Task: Create a scrum project BitTech. Add to scrum project BitTech a team member softage.1@softage.net and assign as Project Lead. Add to scrum project BitTech a team member softage.2@softage.net
Action: Mouse moved to (178, 49)
Screenshot: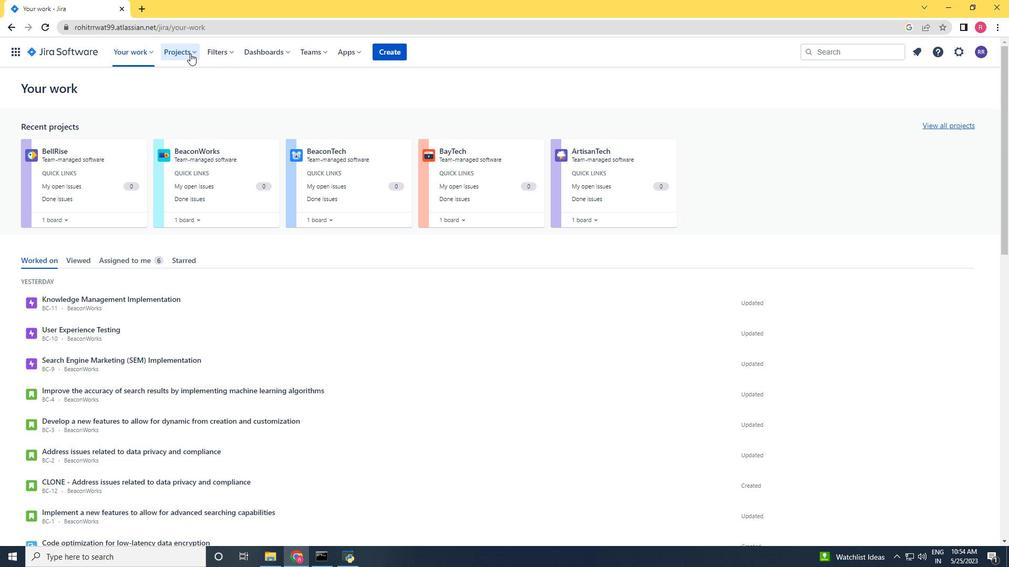 
Action: Mouse pressed left at (178, 49)
Screenshot: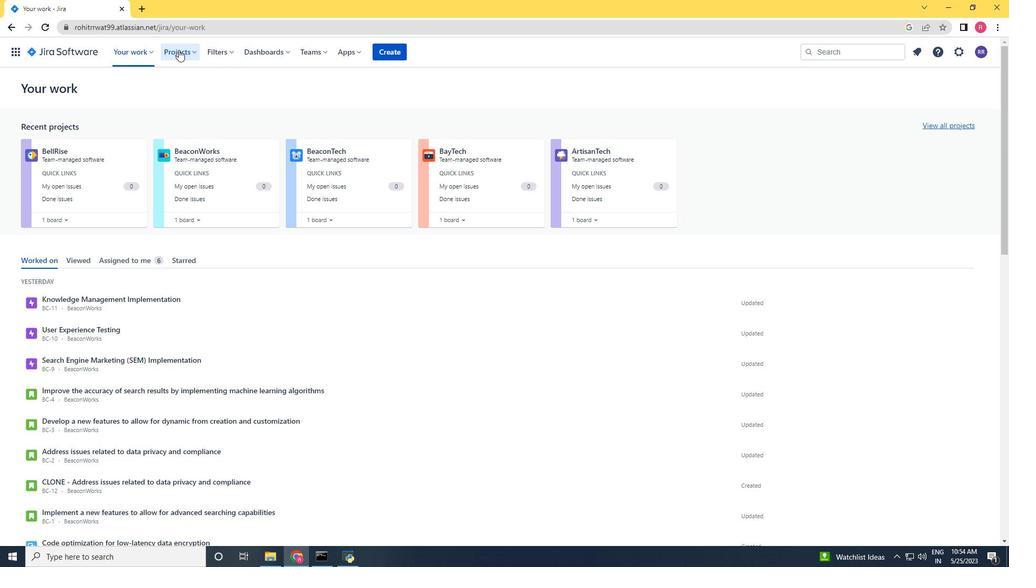 
Action: Mouse moved to (222, 260)
Screenshot: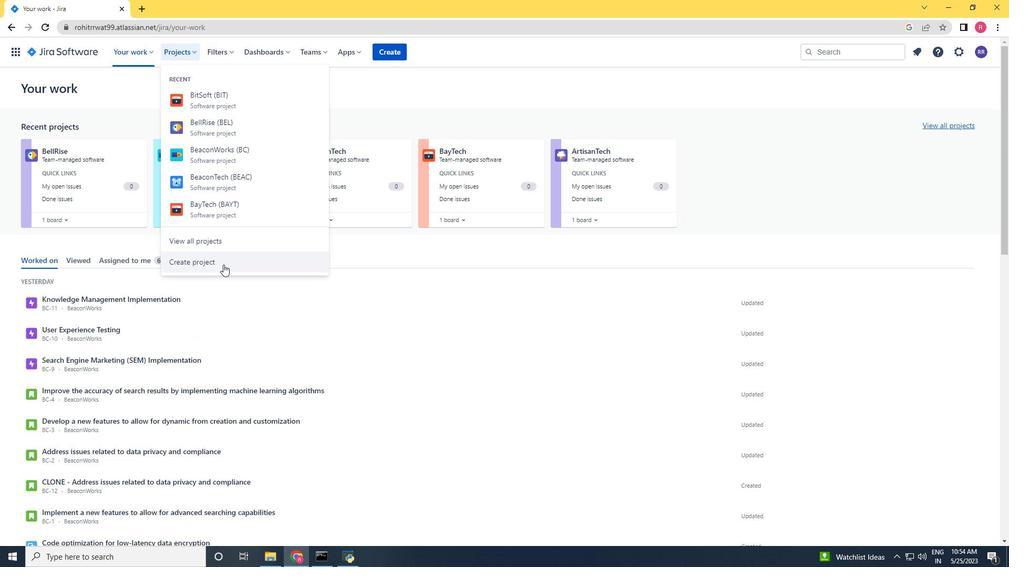 
Action: Mouse pressed left at (222, 260)
Screenshot: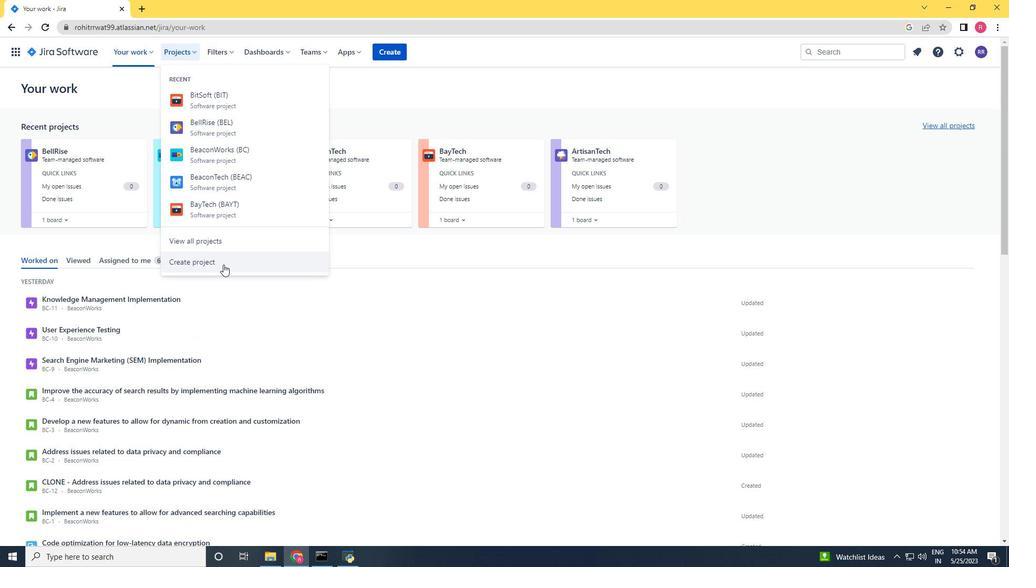 
Action: Mouse moved to (510, 282)
Screenshot: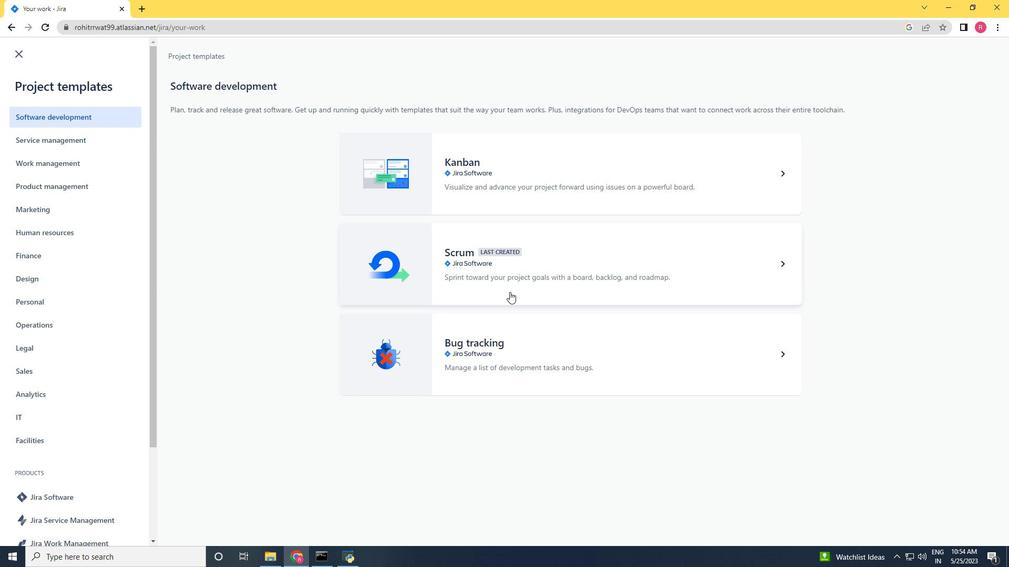 
Action: Mouse pressed left at (510, 282)
Screenshot: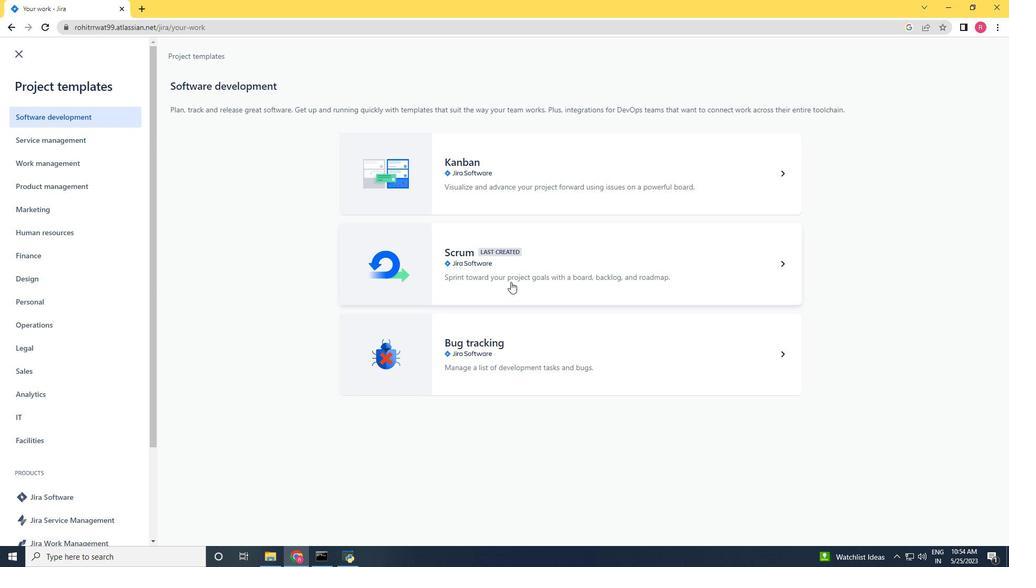 
Action: Mouse moved to (797, 516)
Screenshot: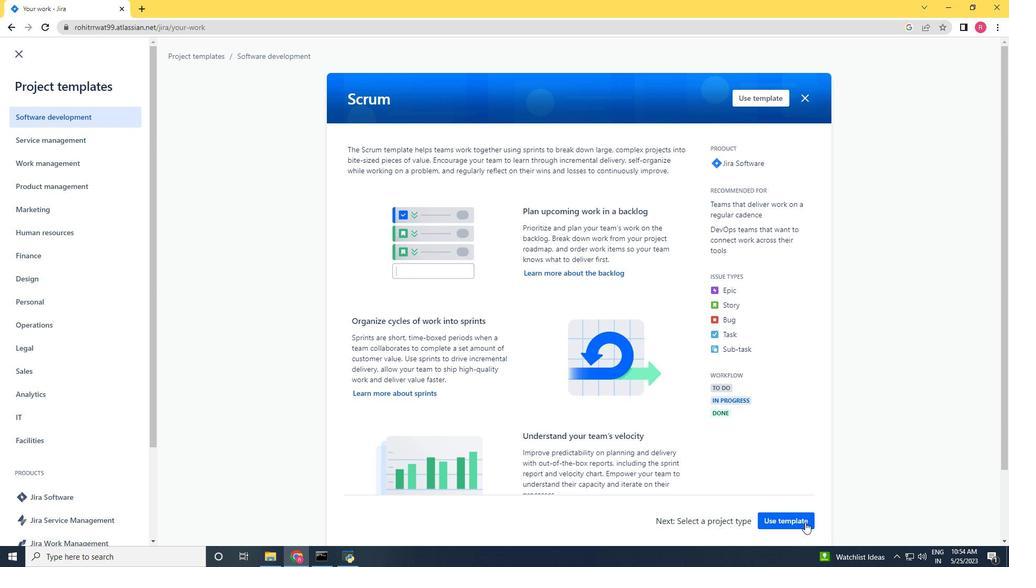 
Action: Mouse pressed left at (797, 516)
Screenshot: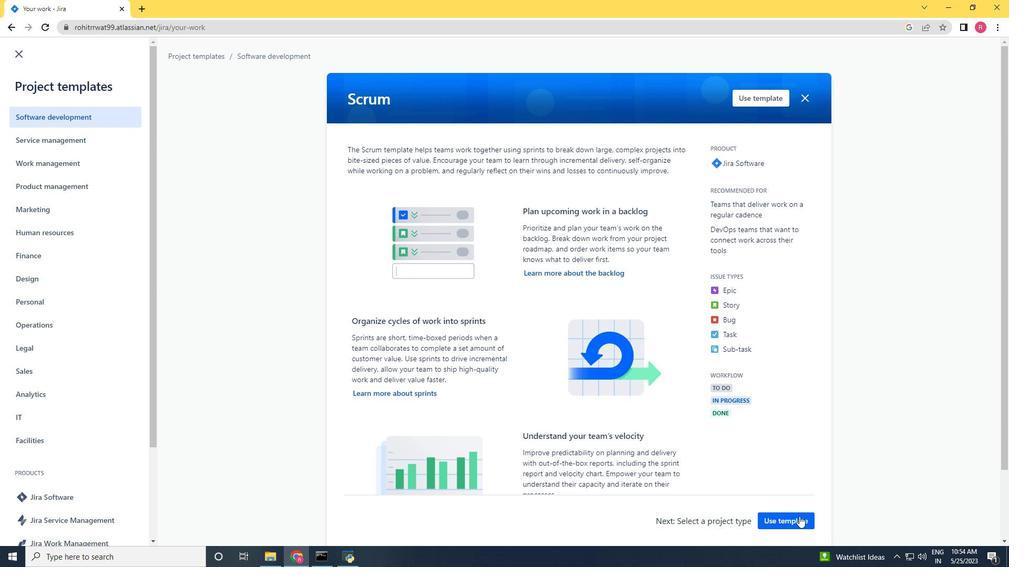 
Action: Mouse moved to (369, 506)
Screenshot: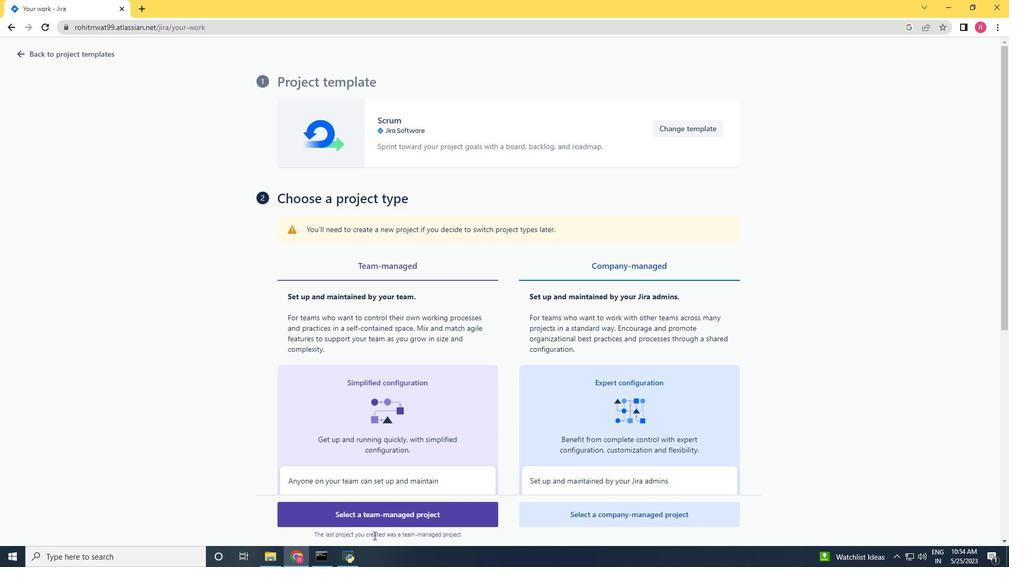 
Action: Mouse pressed left at (369, 506)
Screenshot: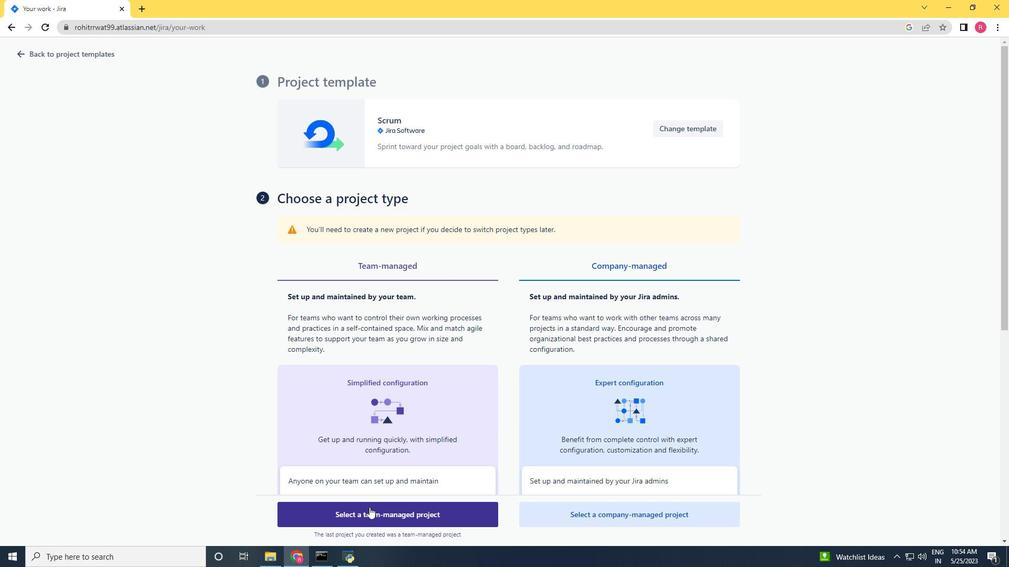 
Action: Mouse moved to (305, 320)
Screenshot: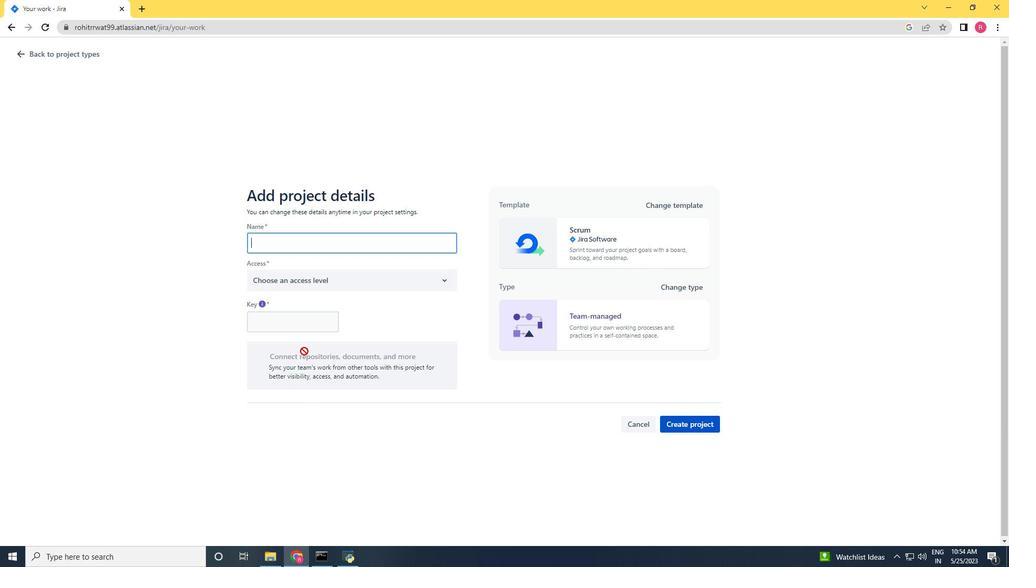 
Action: Key pressed <Key.shift>Bir<Key.backspace>t<Key.shift><Key.shift>Tech
Screenshot: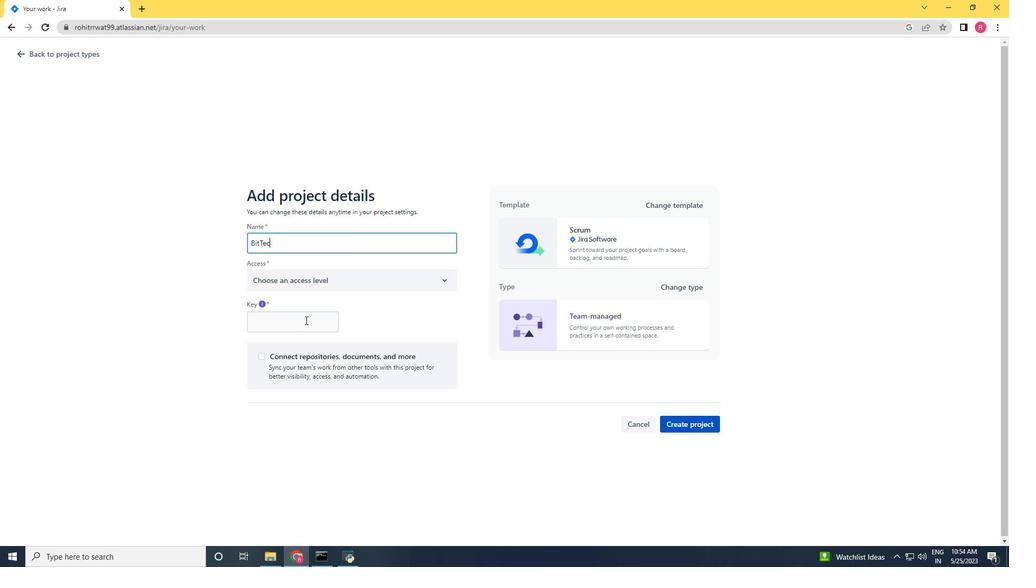 
Action: Mouse moved to (407, 282)
Screenshot: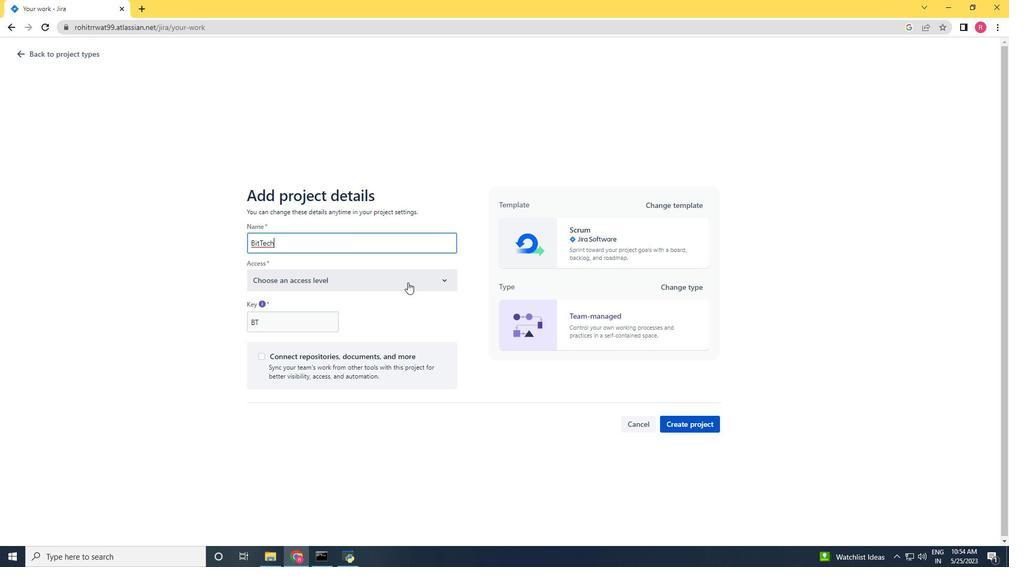 
Action: Mouse pressed left at (407, 282)
Screenshot: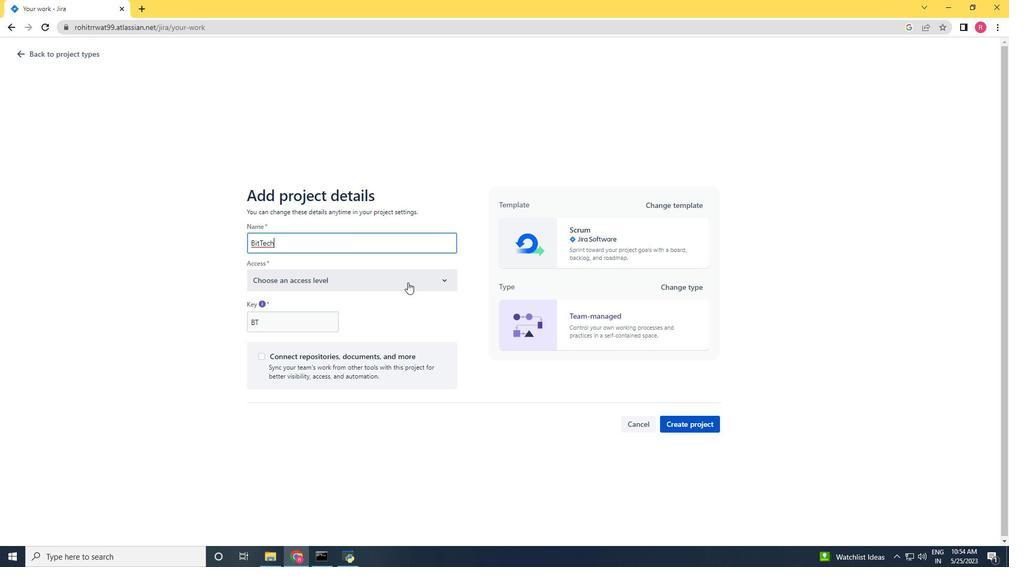 
Action: Mouse moved to (288, 305)
Screenshot: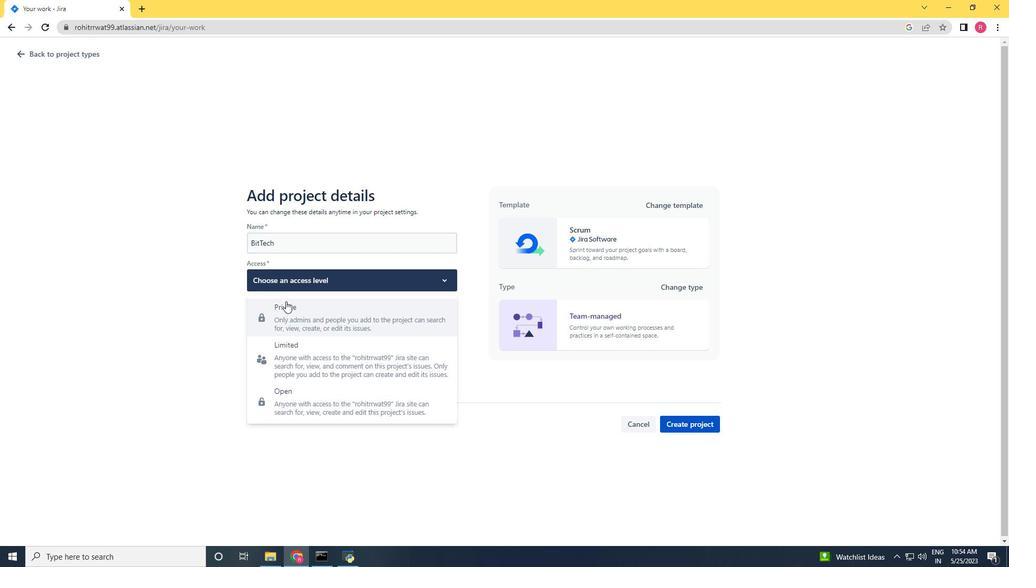 
Action: Mouse pressed left at (288, 305)
Screenshot: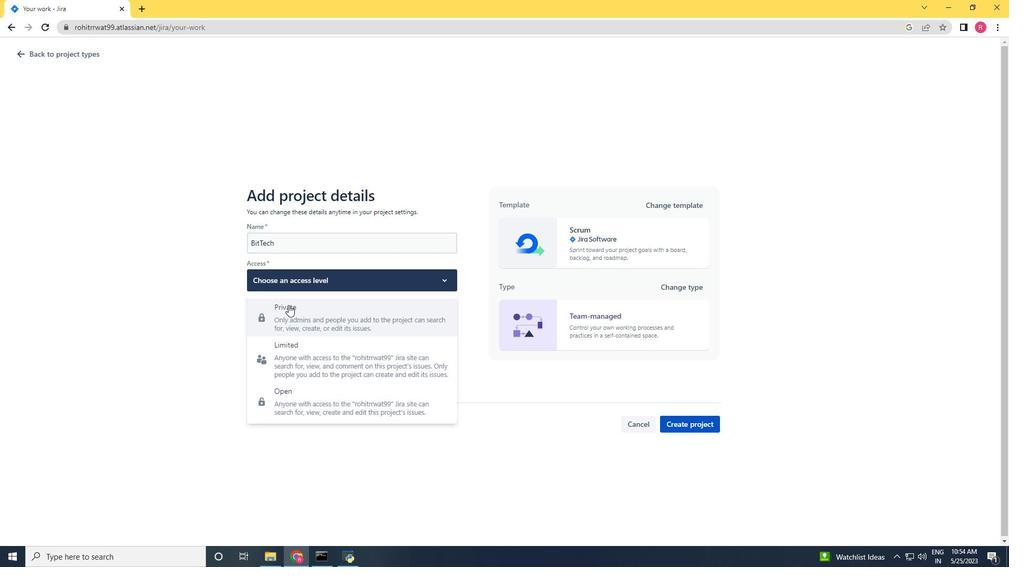 
Action: Mouse moved to (708, 424)
Screenshot: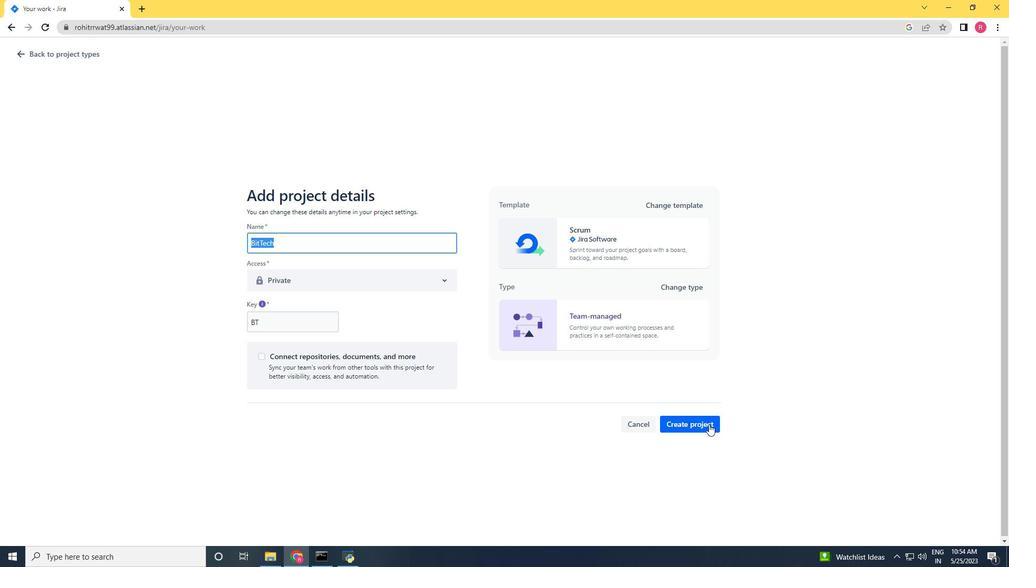 
Action: Mouse pressed left at (708, 424)
Screenshot: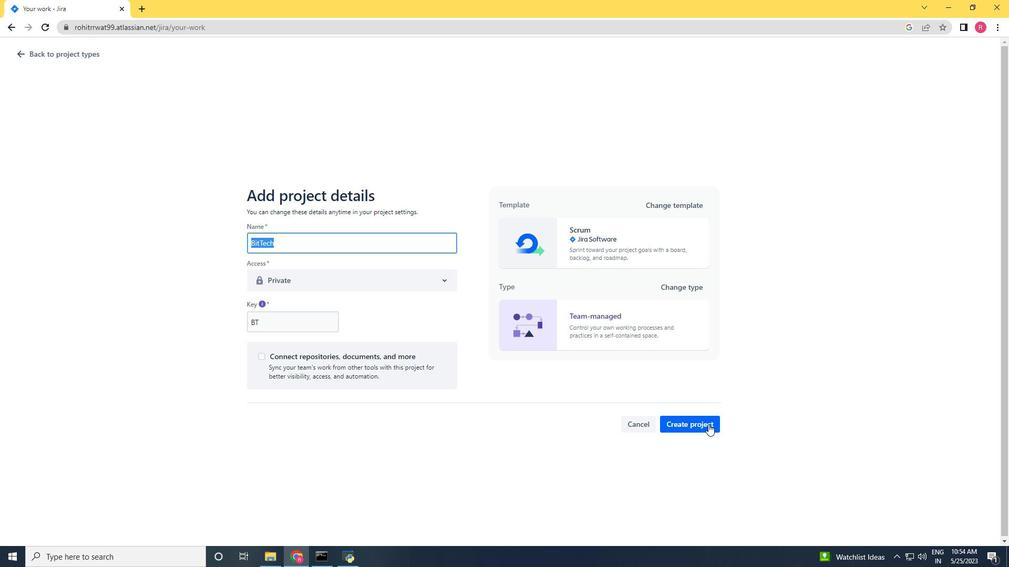 
Action: Mouse moved to (252, 142)
Screenshot: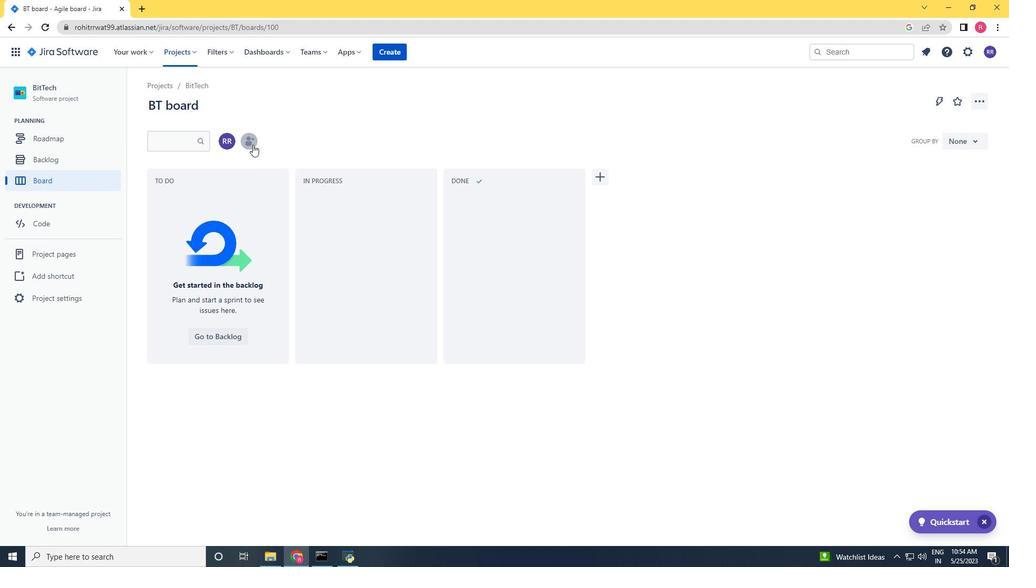 
Action: Mouse pressed left at (252, 142)
Screenshot: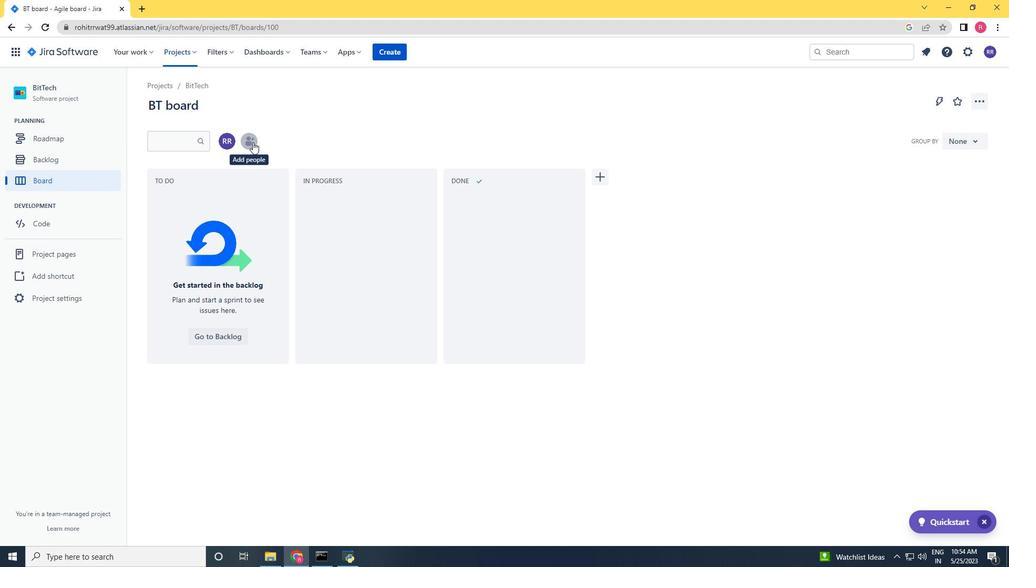 
Action: Key pressed softage.1<Key.shift>@softage.nt
Screenshot: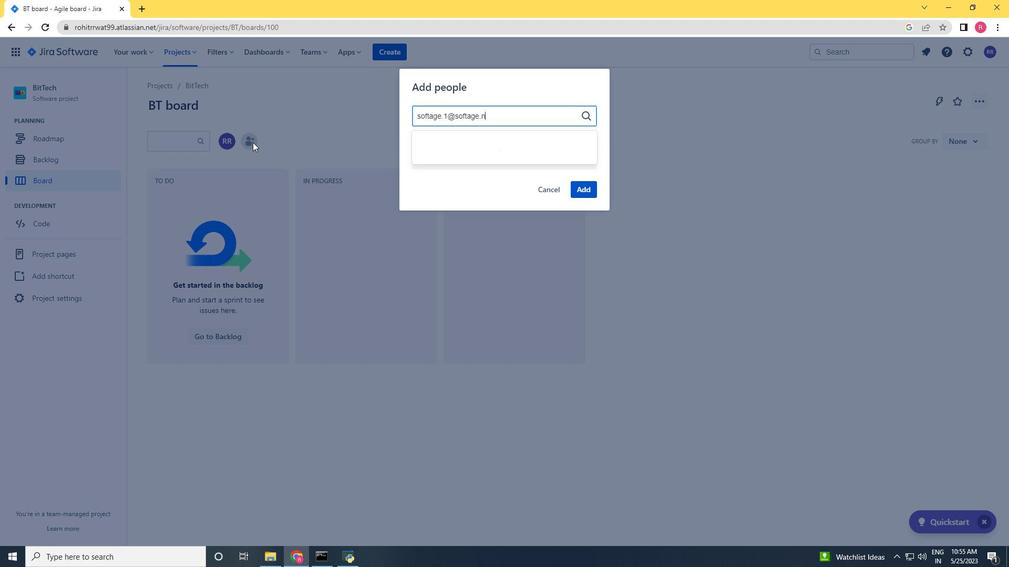 
Action: Mouse moved to (483, 116)
Screenshot: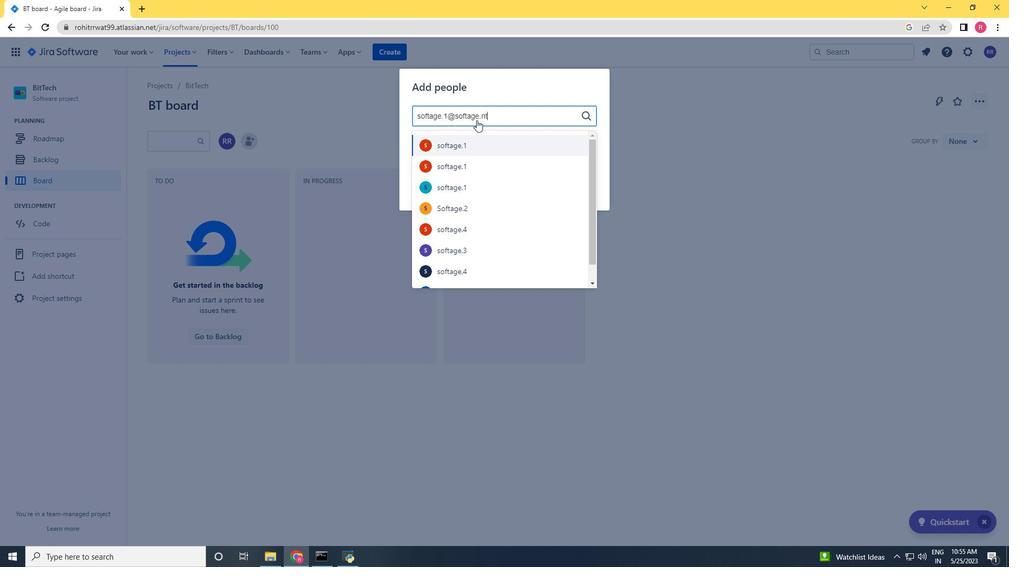 
Action: Key pressed <Key.backspace>.<Key.backspace>et
Screenshot: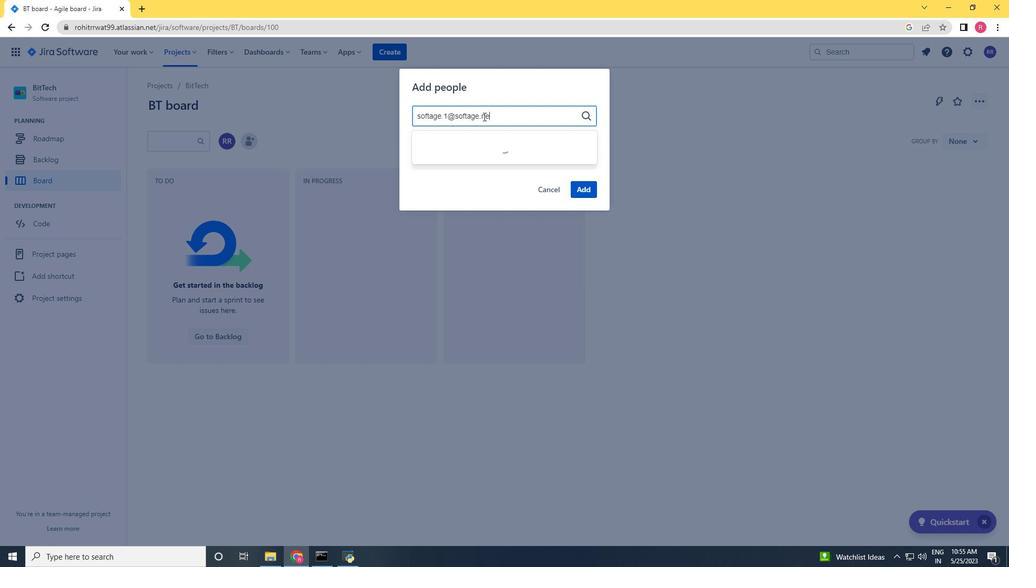 
Action: Mouse moved to (484, 142)
Screenshot: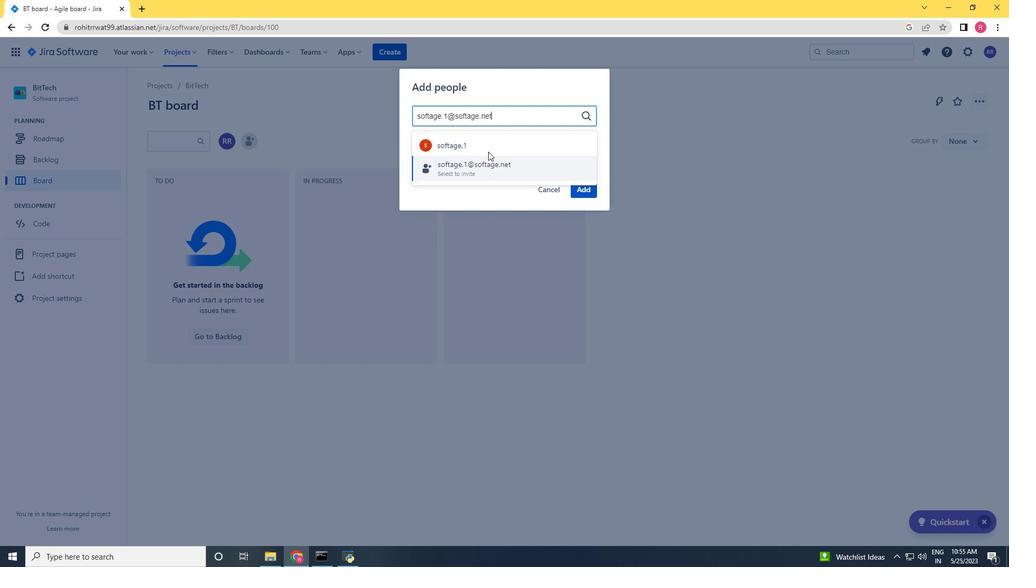 
Action: Mouse pressed left at (484, 142)
Screenshot: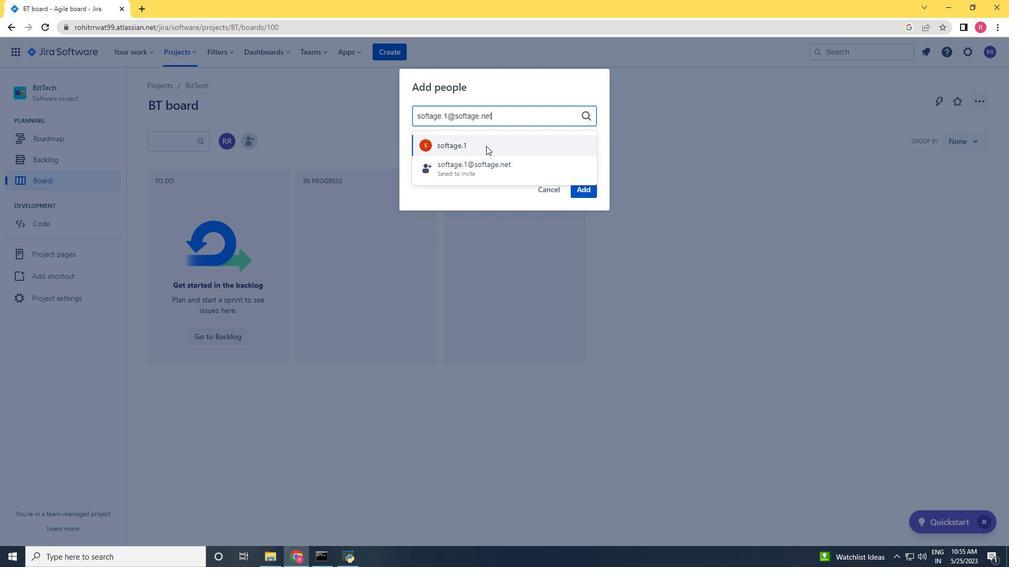 
Action: Mouse moved to (581, 192)
Screenshot: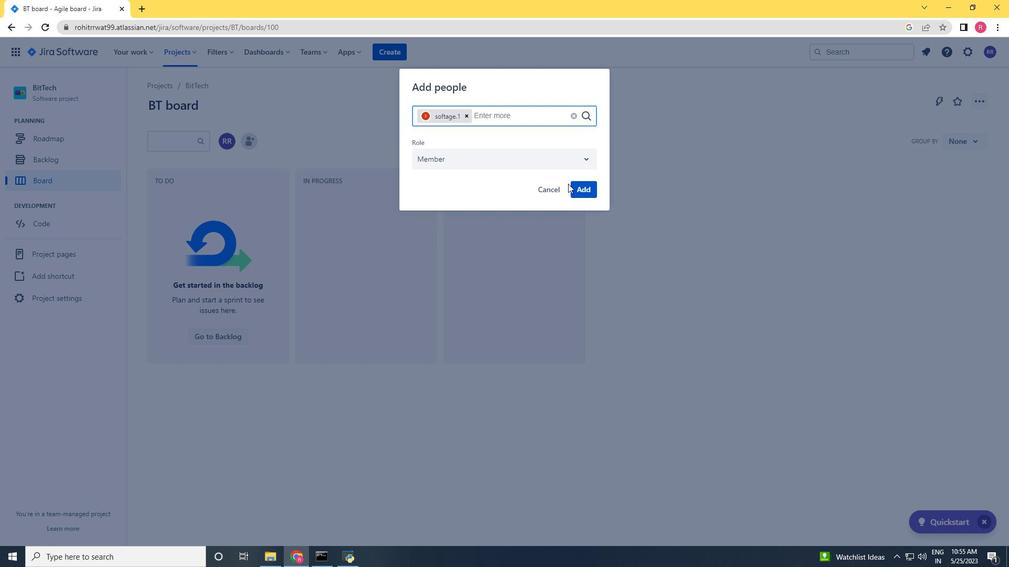
Action: Mouse pressed left at (581, 192)
Screenshot: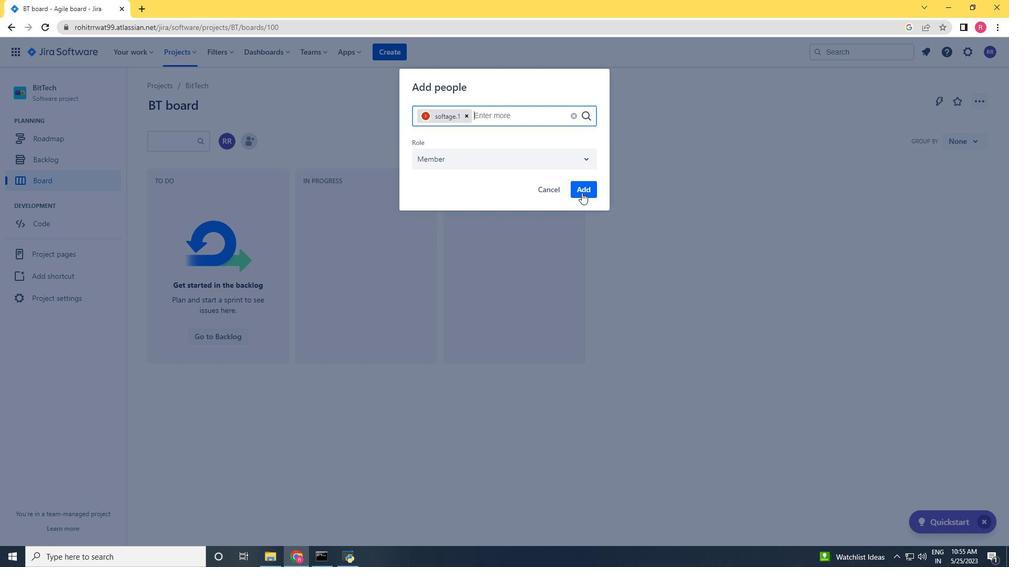 
Action: Mouse moved to (63, 305)
Screenshot: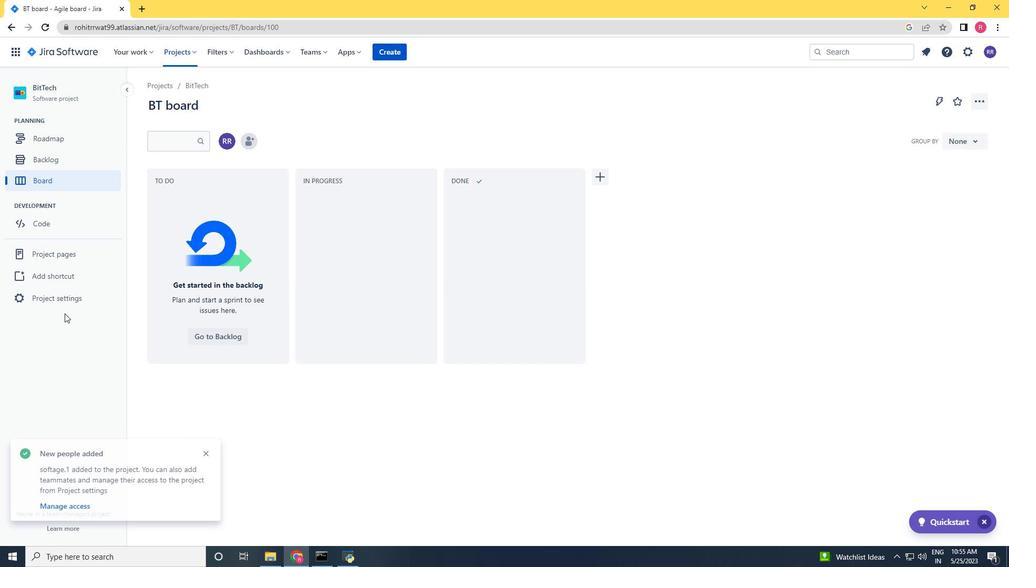 
Action: Mouse pressed left at (63, 305)
Screenshot: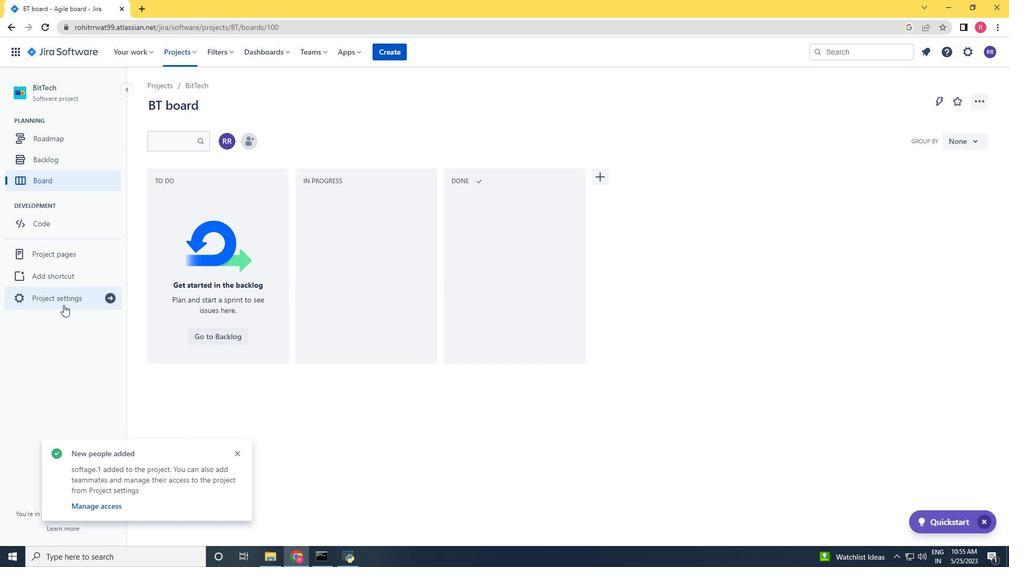 
Action: Mouse moved to (569, 369)
Screenshot: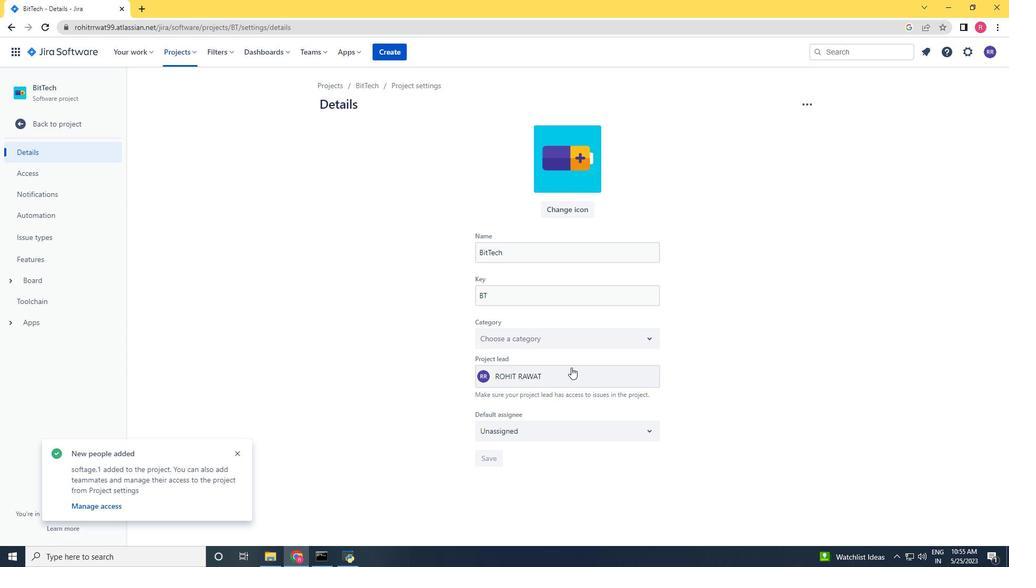 
Action: Mouse pressed left at (569, 369)
Screenshot: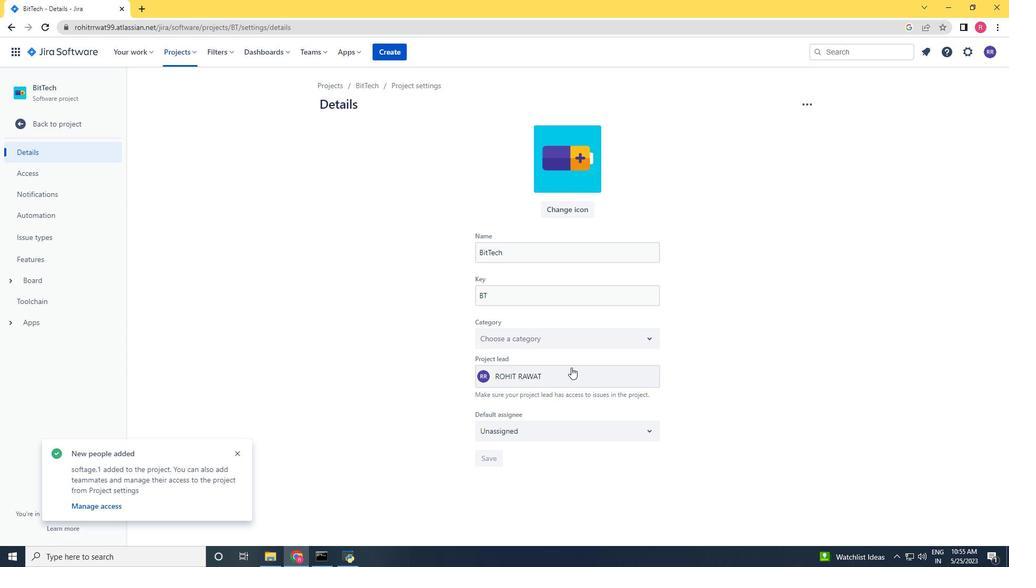 
Action: Key pressed softage.1<Key.shift>@softage.net
Screenshot: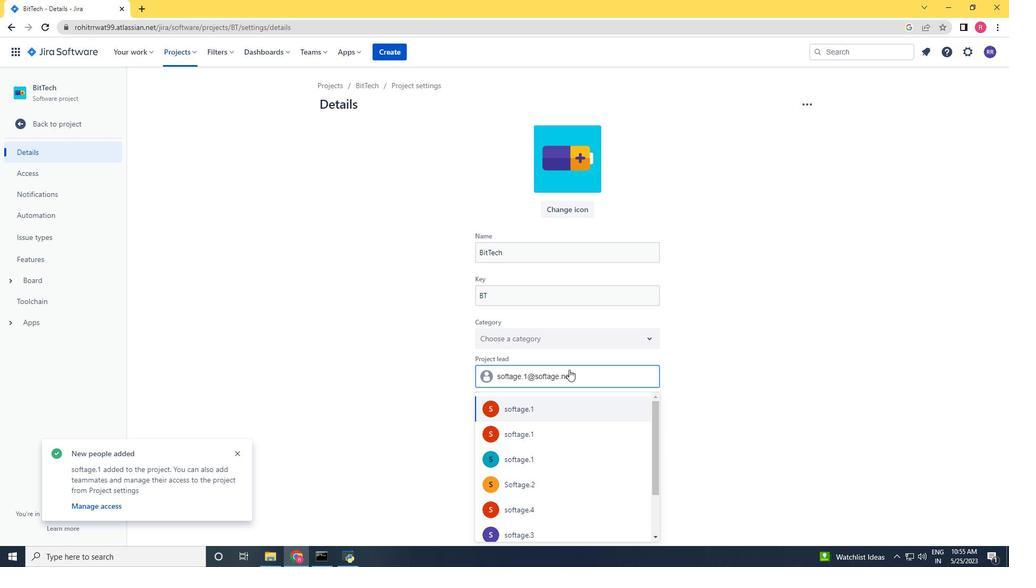 
Action: Mouse moved to (522, 410)
Screenshot: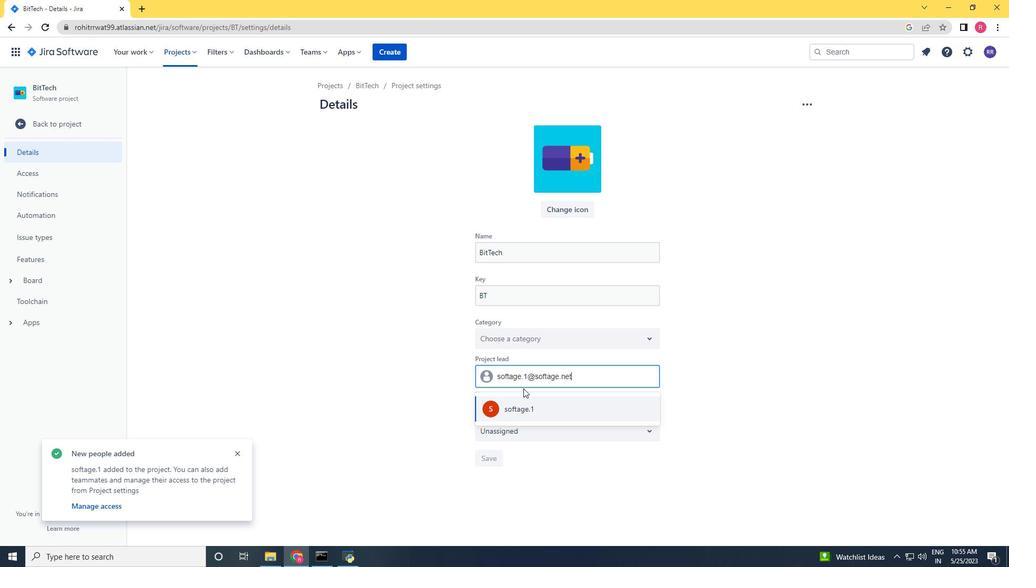 
Action: Mouse pressed left at (522, 410)
Screenshot: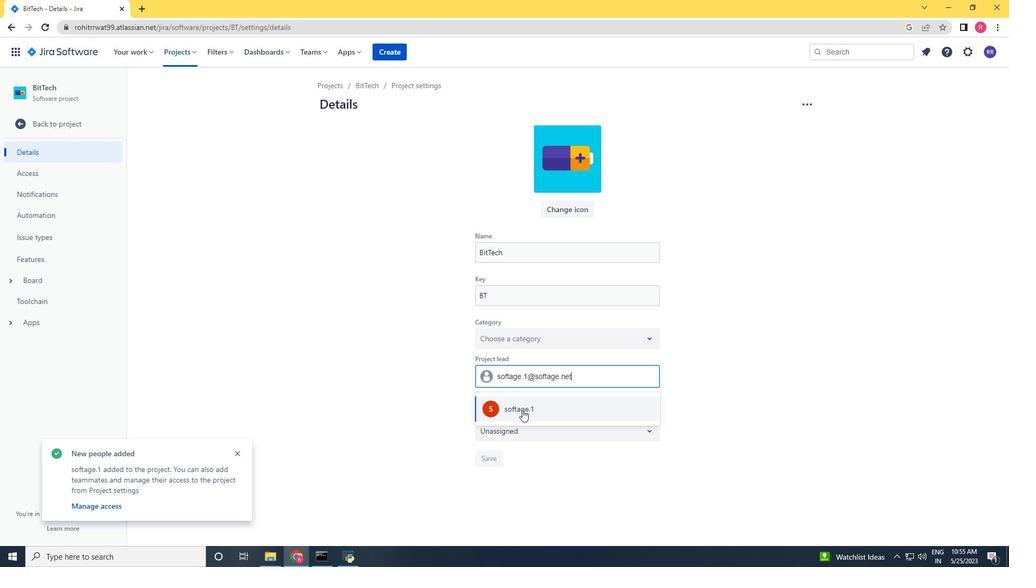 
Action: Mouse moved to (517, 425)
Screenshot: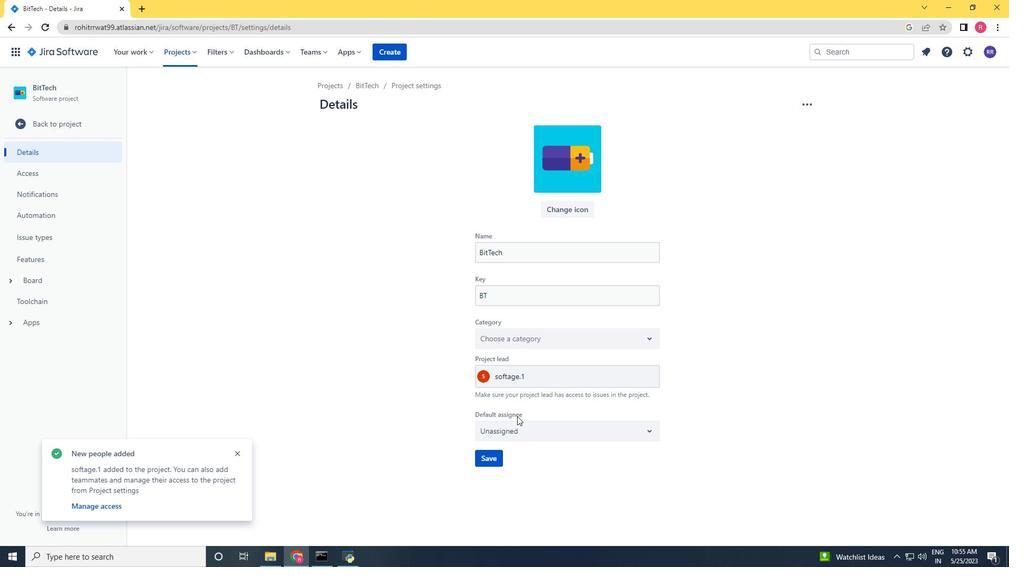 
Action: Mouse pressed left at (517, 425)
Screenshot: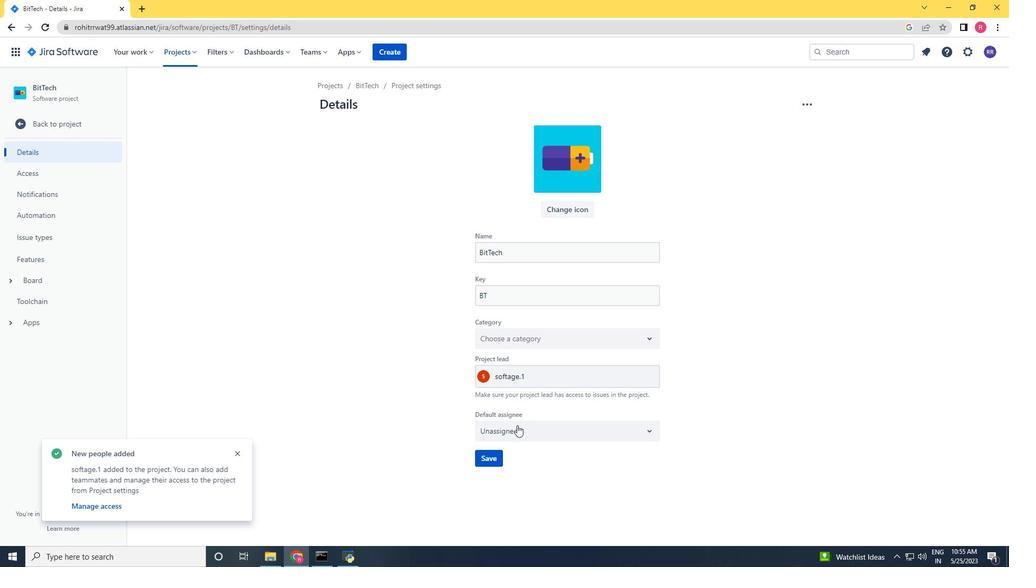 
Action: Mouse moved to (504, 451)
Screenshot: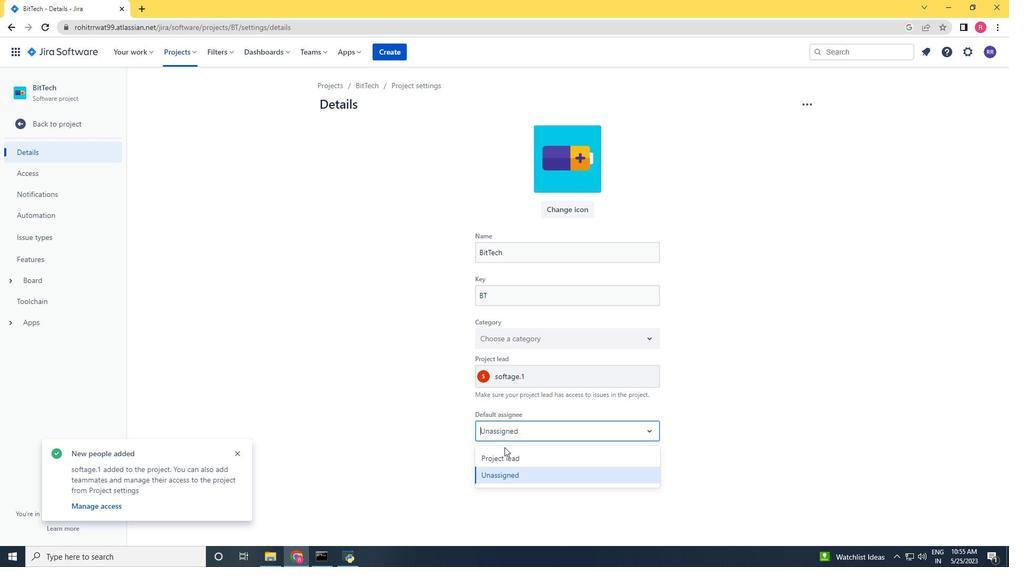 
Action: Mouse pressed left at (504, 451)
Screenshot: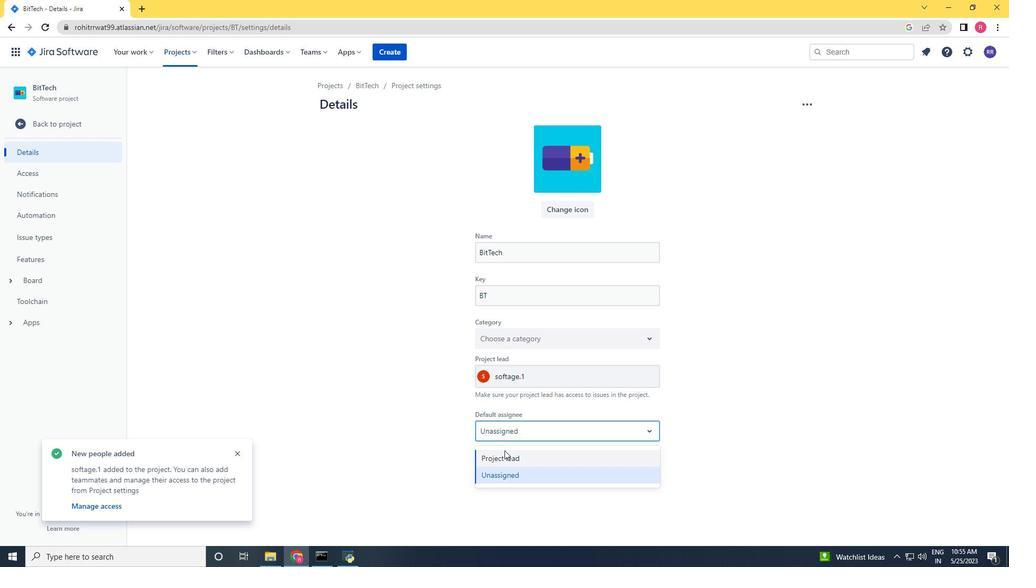 
Action: Mouse moved to (493, 454)
Screenshot: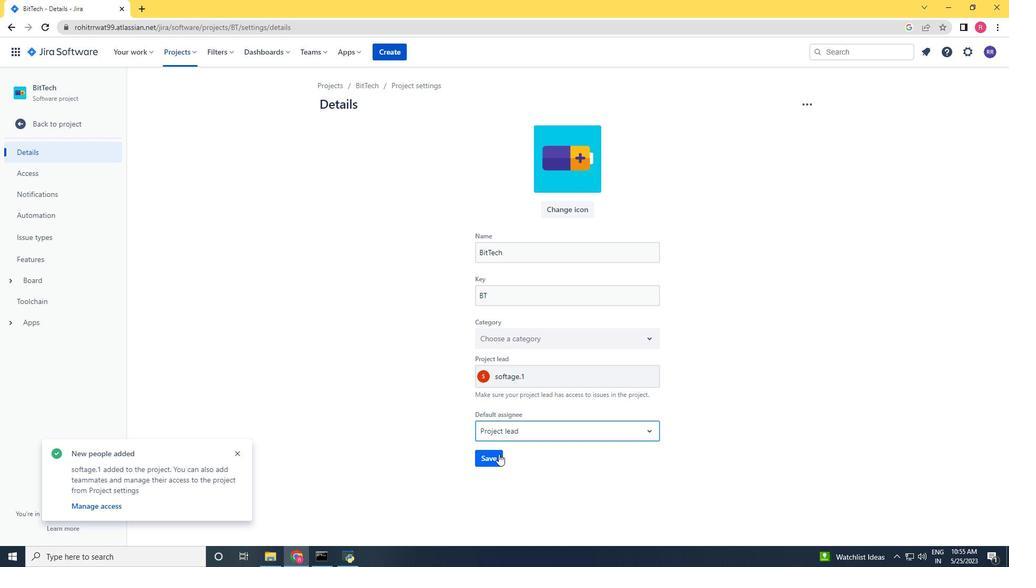 
Action: Mouse pressed left at (493, 454)
Screenshot: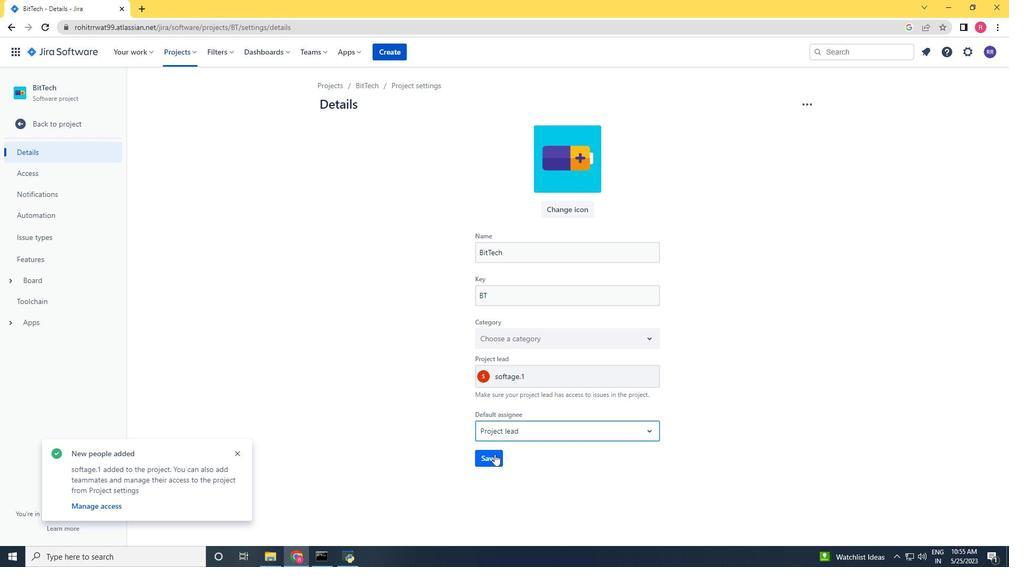 
Action: Mouse moved to (62, 129)
Screenshot: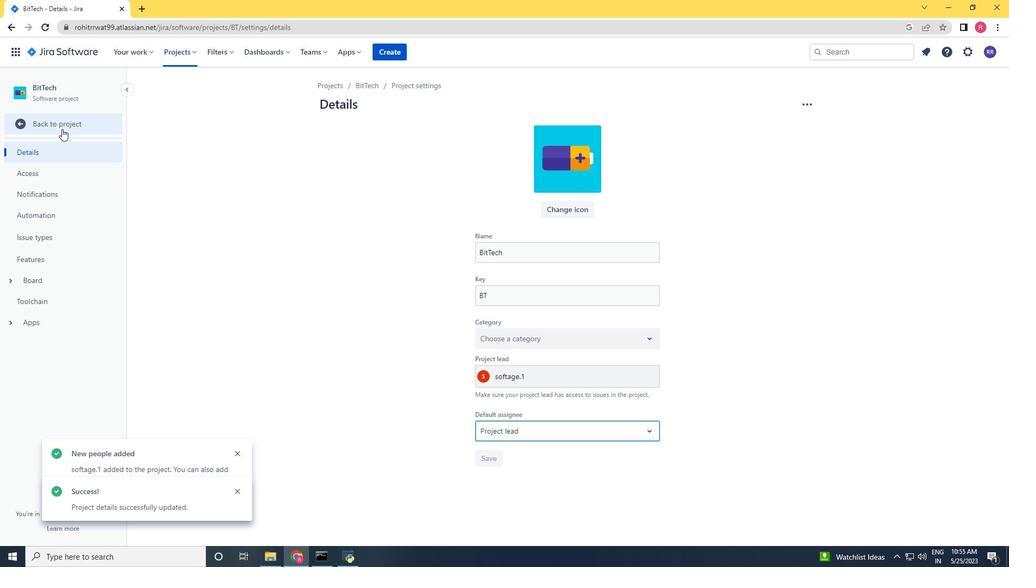 
Action: Mouse pressed left at (62, 129)
Screenshot: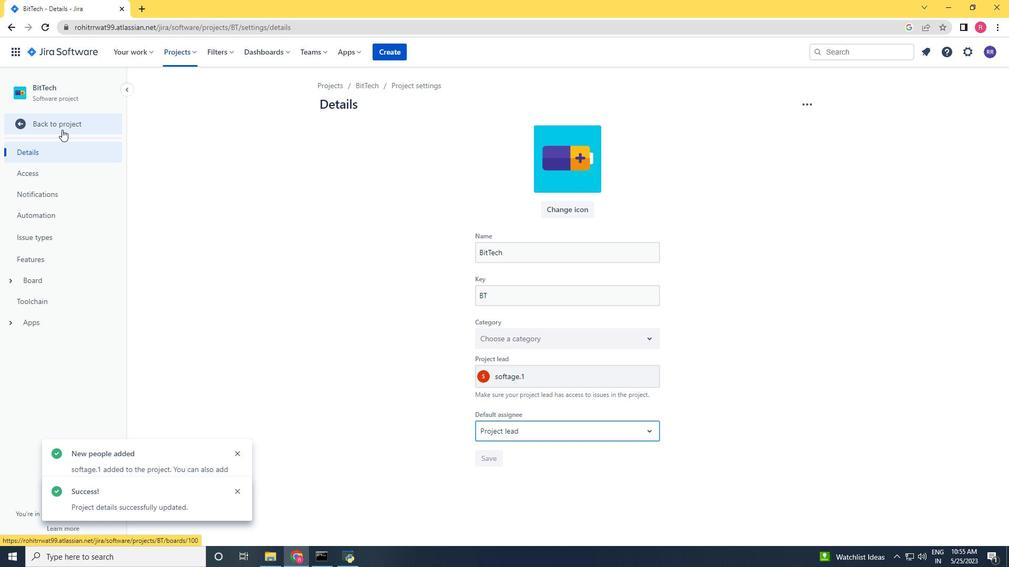 
Action: Mouse moved to (246, 139)
Screenshot: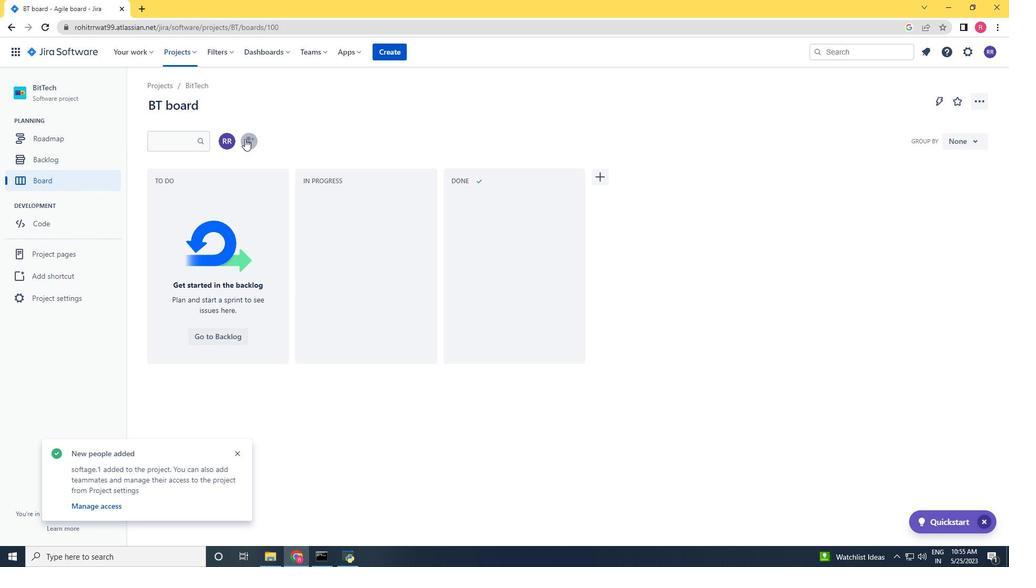 
Action: Mouse pressed left at (246, 139)
Screenshot: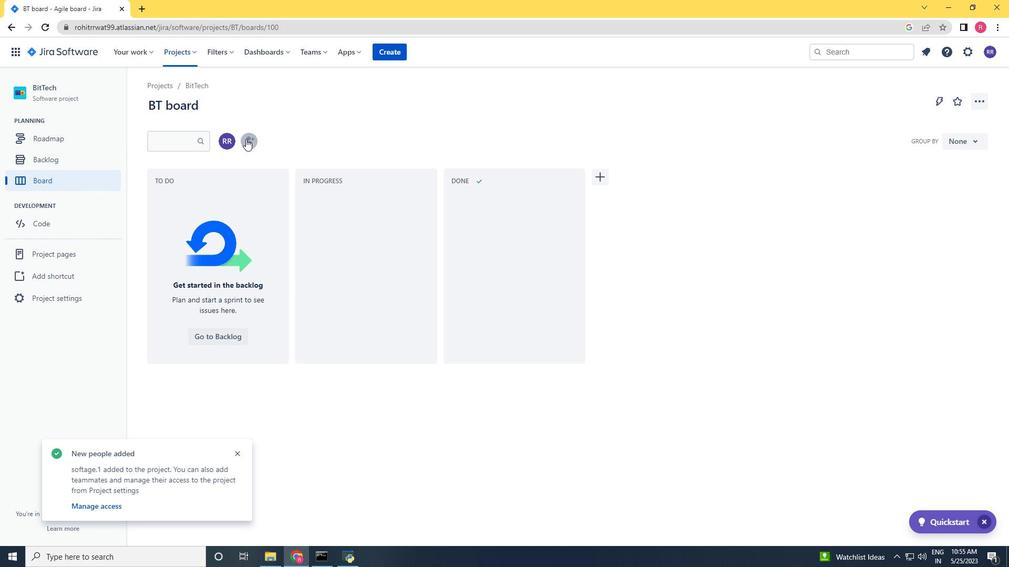 
Action: Mouse moved to (263, 166)
Screenshot: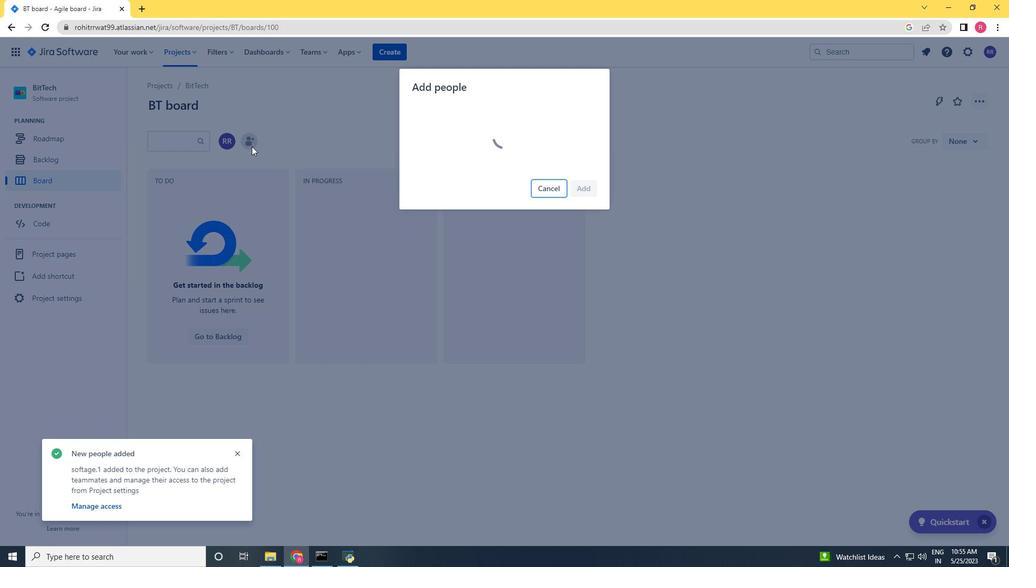
Action: Key pressed softage.2<Key.shift>@softage.net
Screenshot: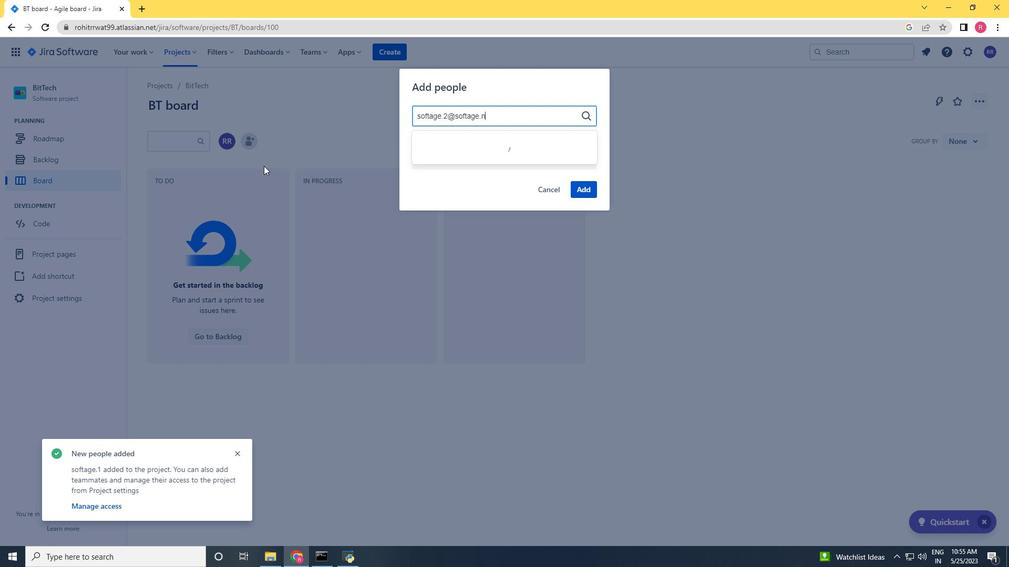 
Action: Mouse moved to (457, 138)
Screenshot: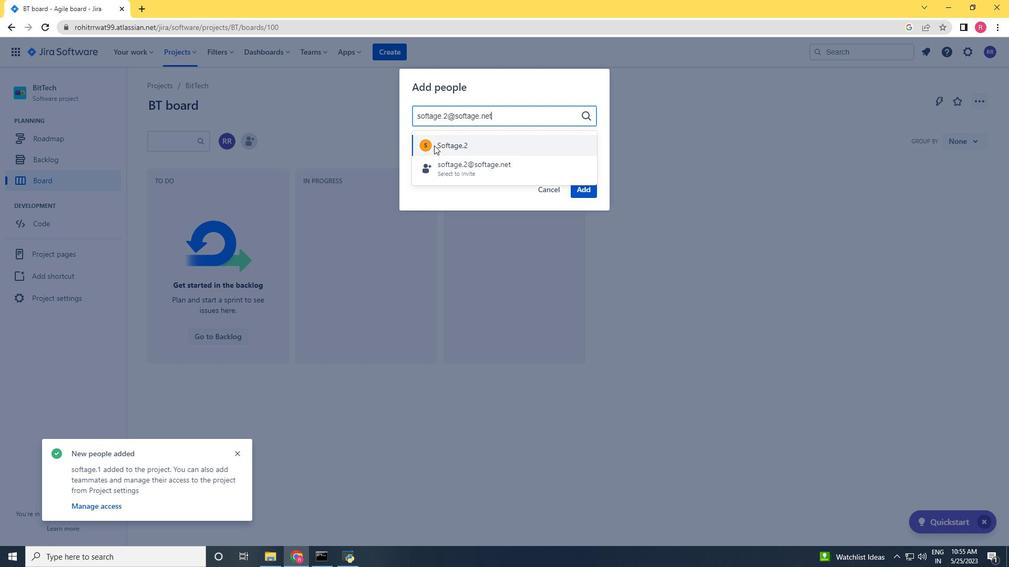 
Action: Mouse pressed left at (457, 138)
Screenshot: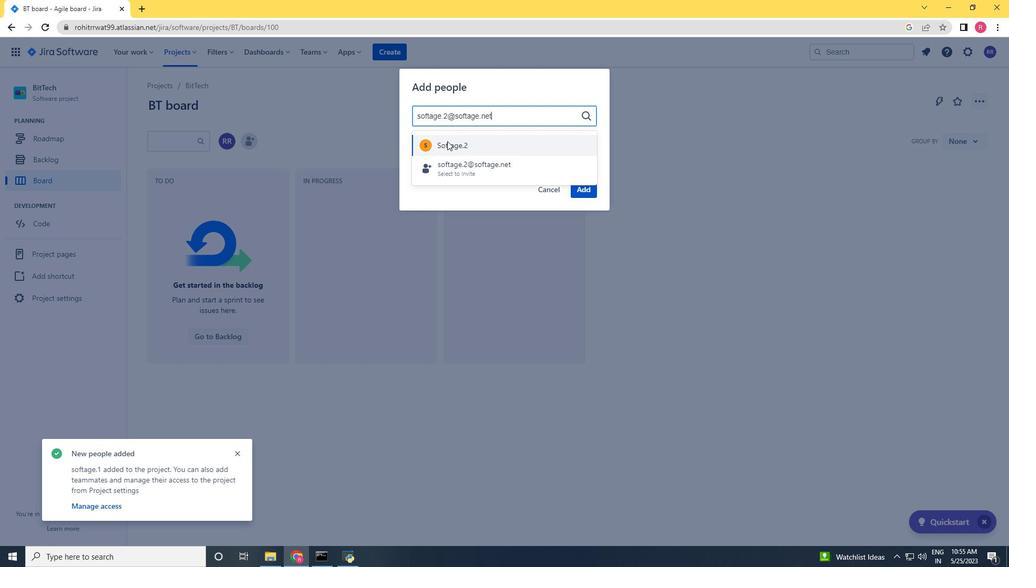 
Action: Mouse moved to (571, 192)
Screenshot: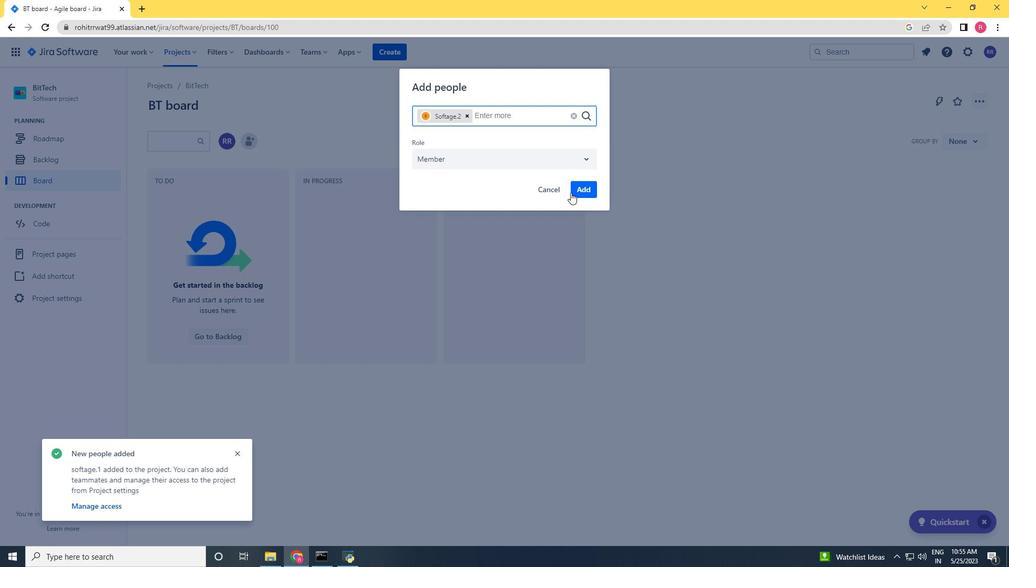 
Action: Mouse pressed left at (571, 192)
Screenshot: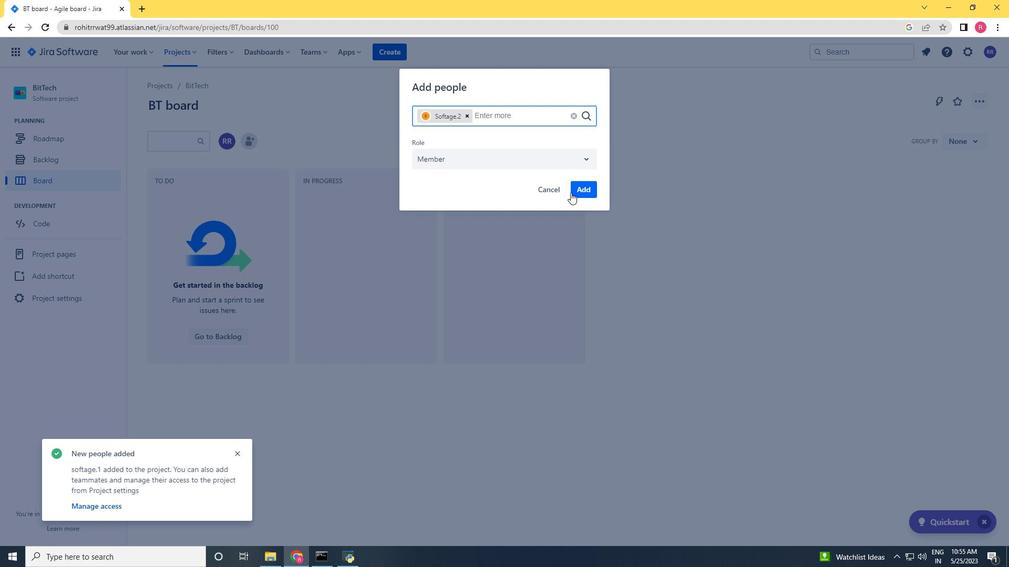 
Action: Mouse moved to (54, 75)
Screenshot: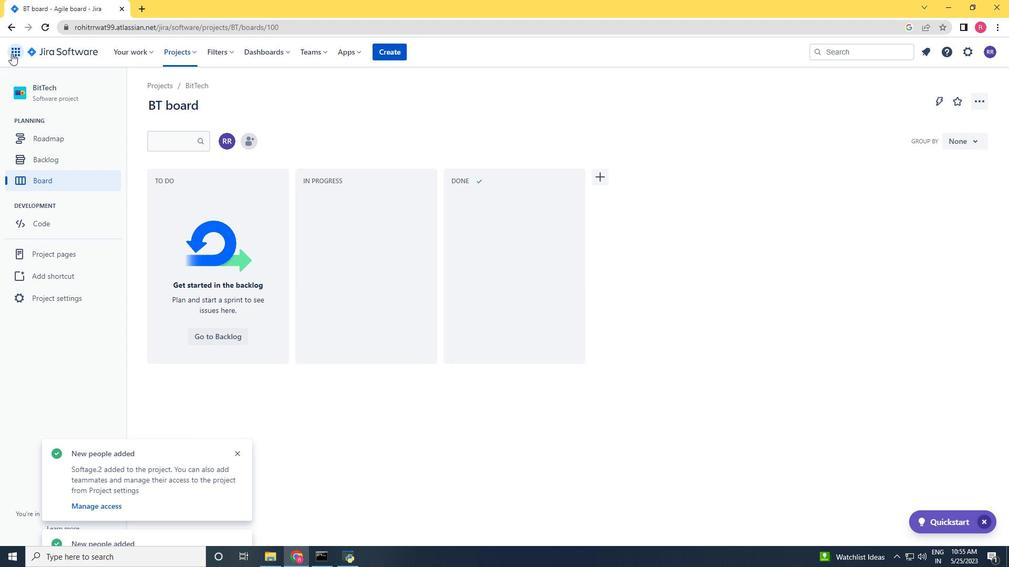 
